 Task: In the  document setbound.txt Select the last point and add comment:  'Consider rephrasing it to enhance the flow of your writing' Insert emoji reactions: 'Heart' Select all the potins and apply Title Case
Action: Mouse moved to (266, 331)
Screenshot: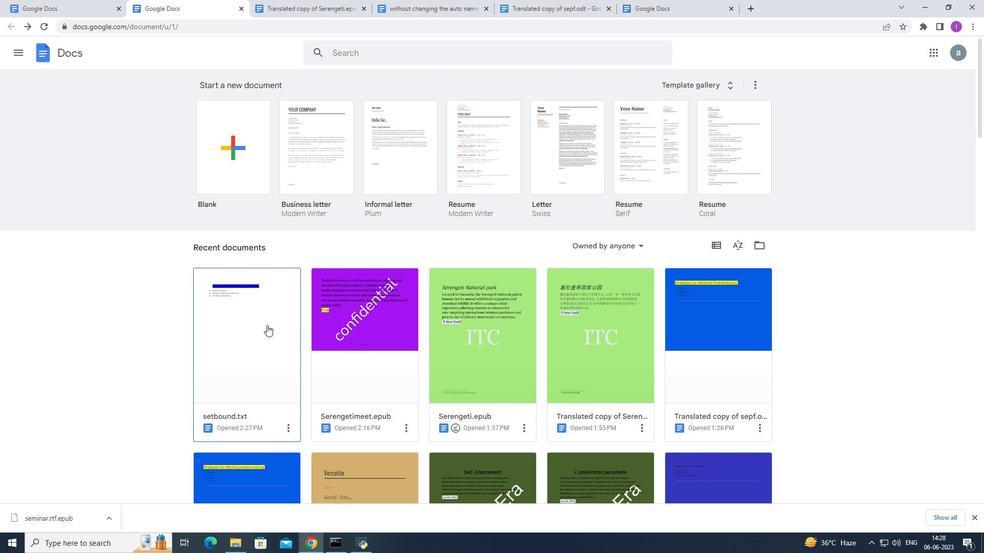 
Action: Mouse pressed left at (266, 331)
Screenshot: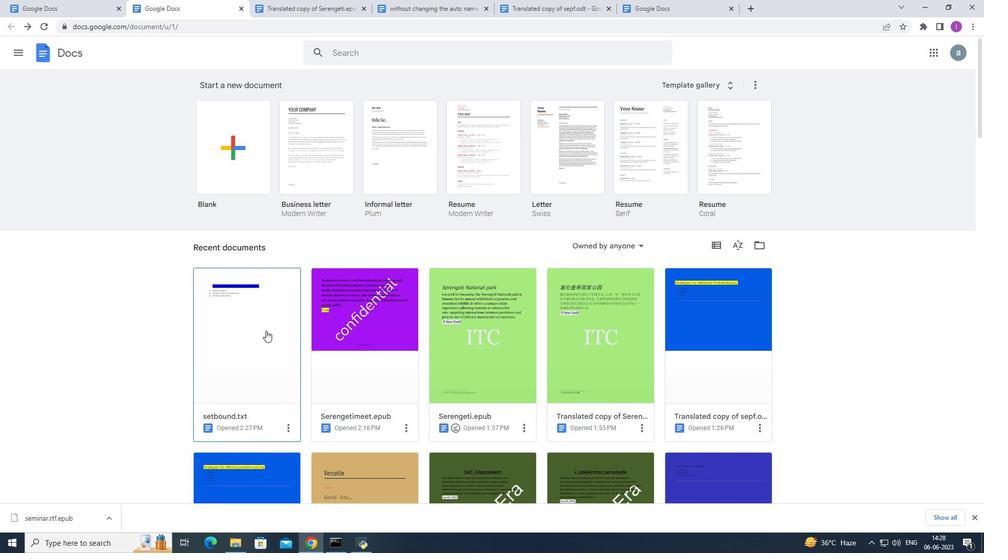 
Action: Mouse moved to (369, 245)
Screenshot: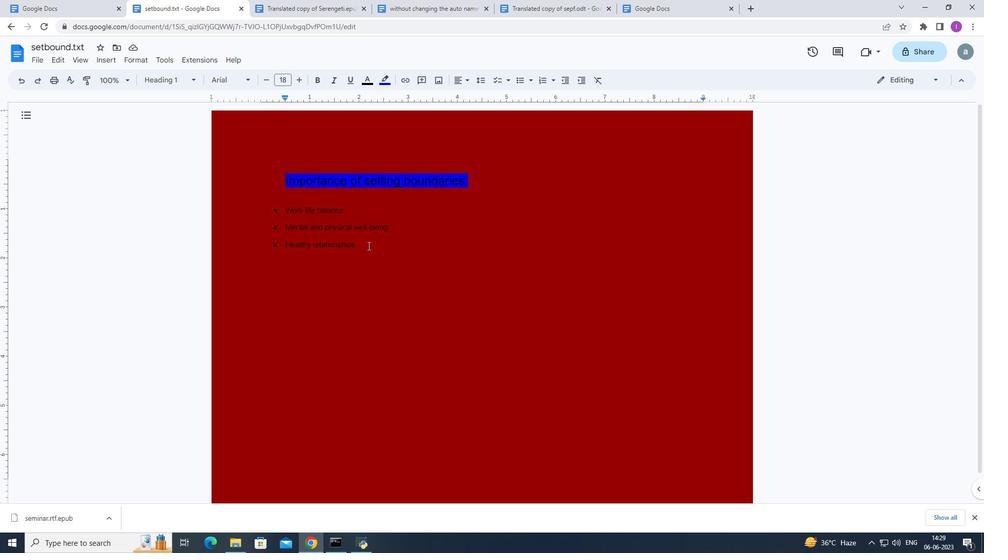 
Action: Mouse pressed left at (369, 245)
Screenshot: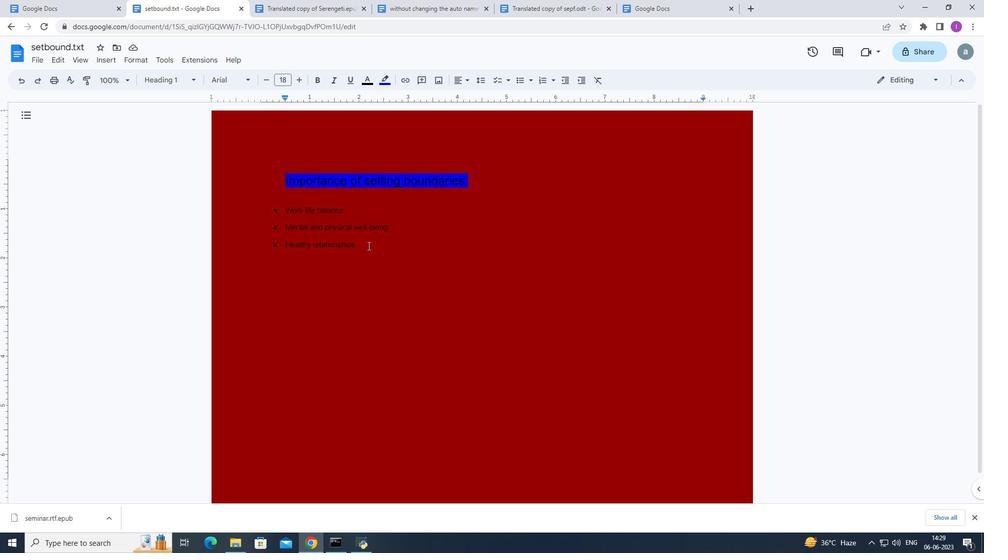 
Action: Mouse moved to (97, 57)
Screenshot: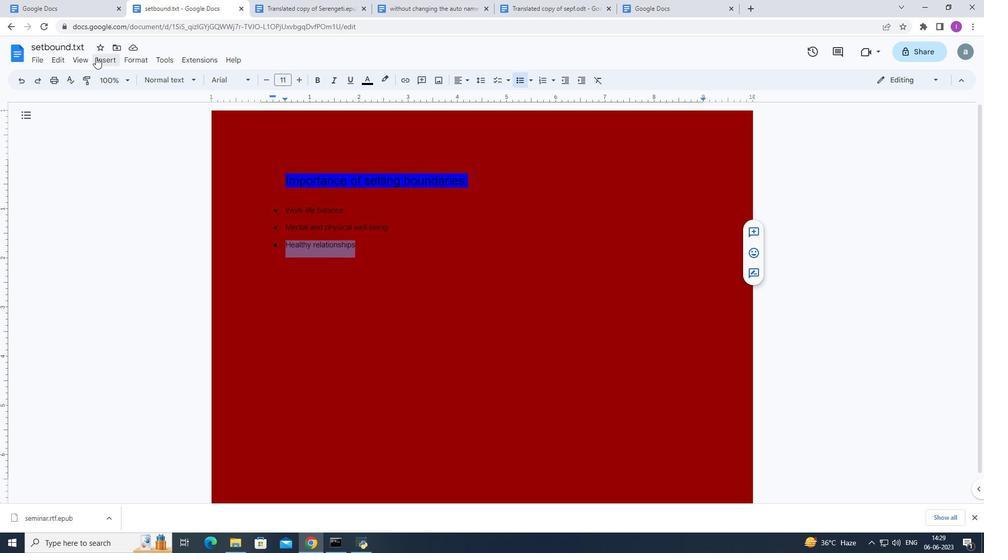 
Action: Mouse pressed left at (97, 57)
Screenshot: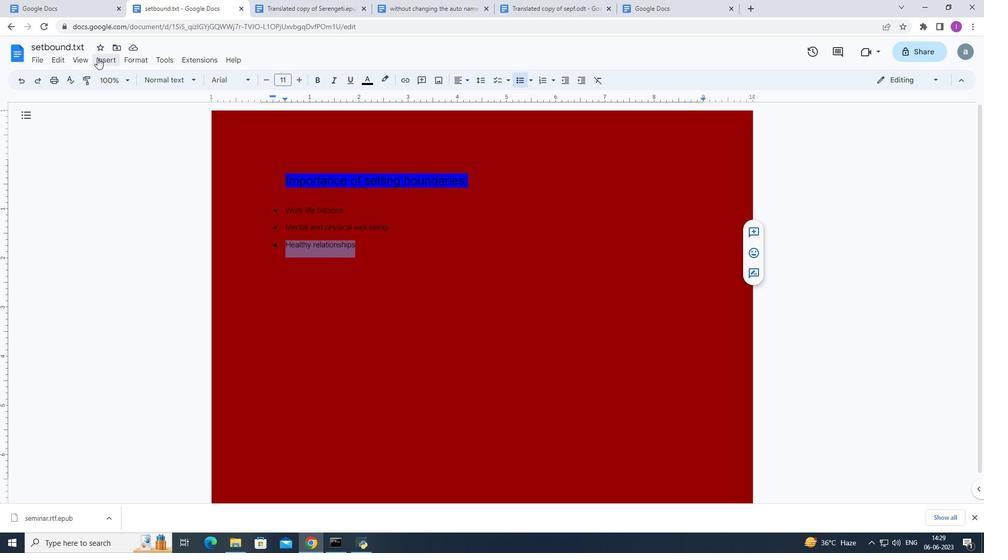 
Action: Mouse moved to (97, 57)
Screenshot: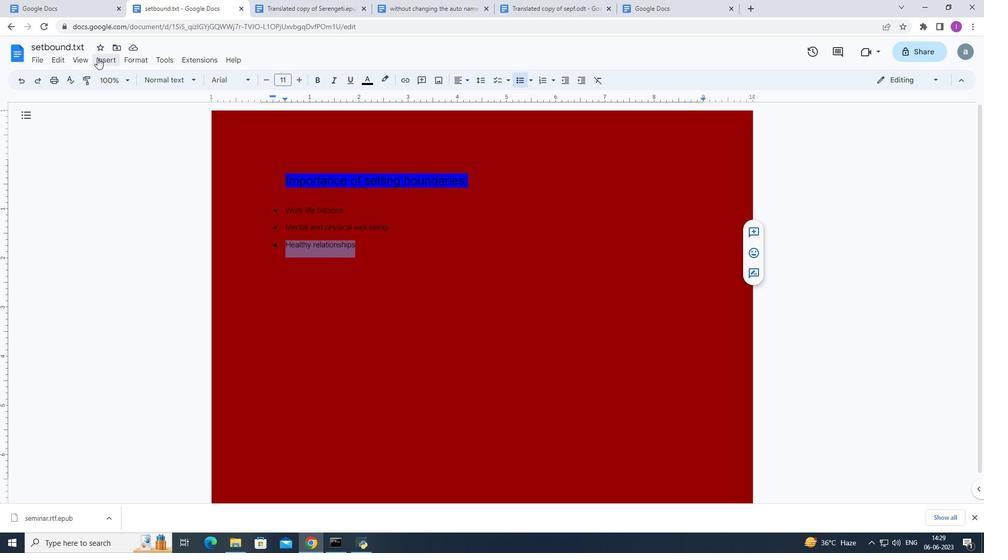 
Action: Mouse pressed left at (97, 57)
Screenshot: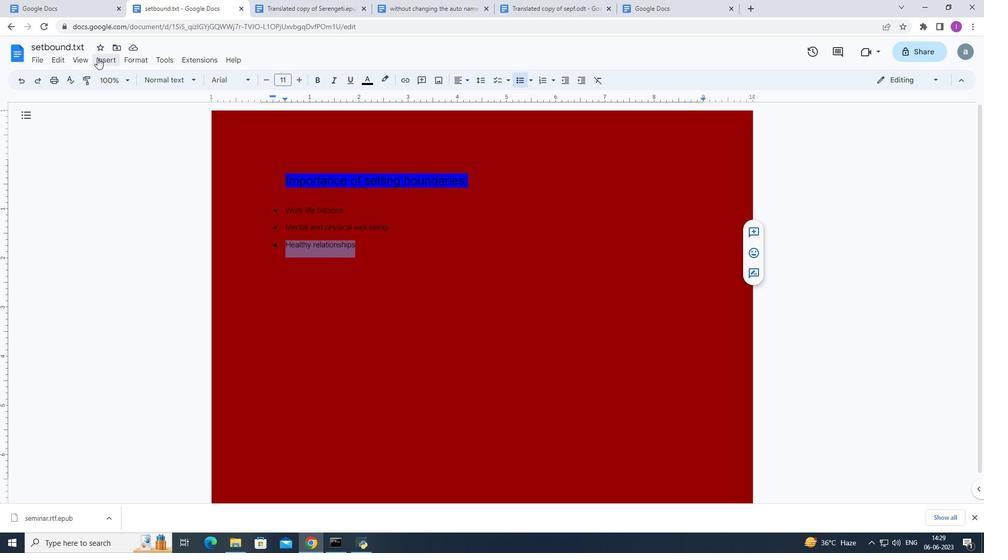 
Action: Mouse moved to (107, 61)
Screenshot: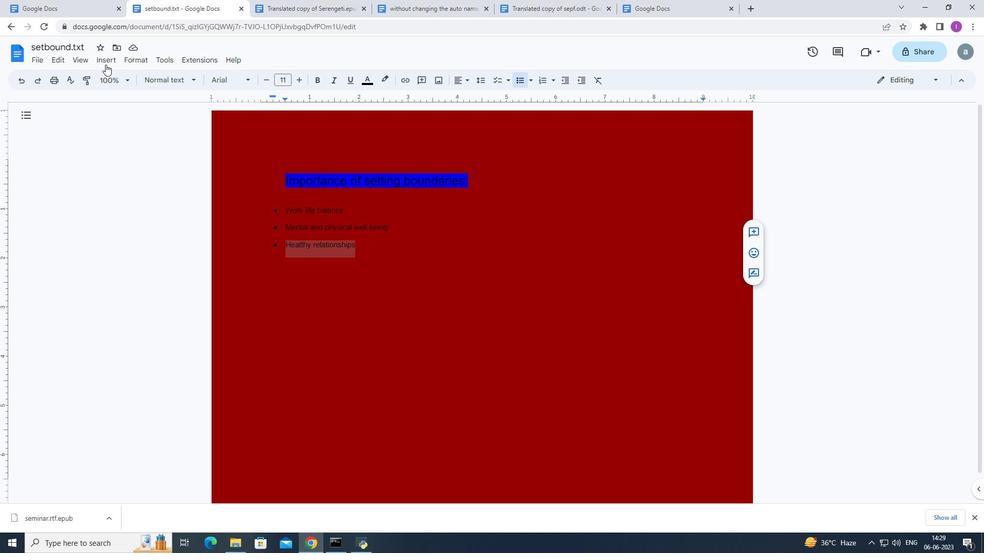 
Action: Mouse pressed left at (107, 61)
Screenshot: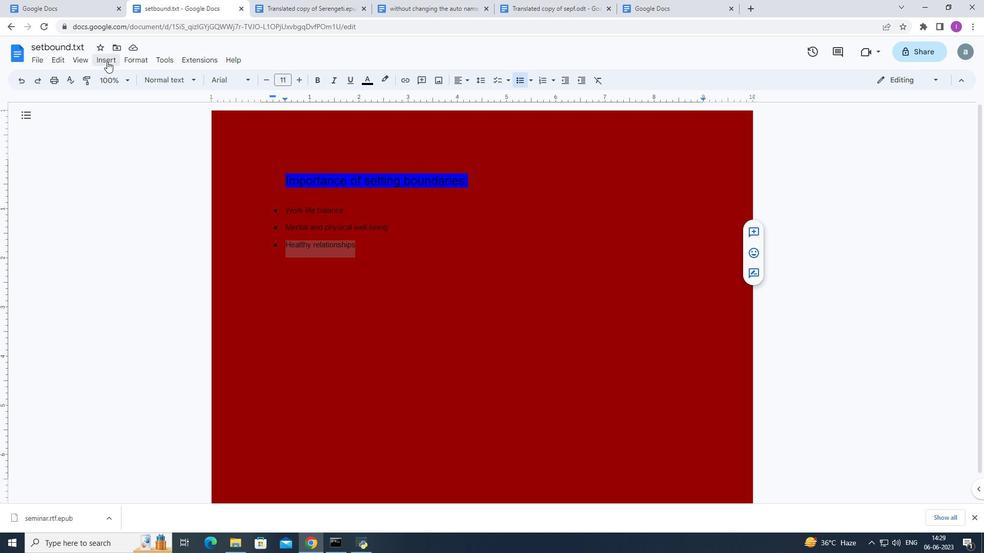 
Action: Mouse moved to (136, 389)
Screenshot: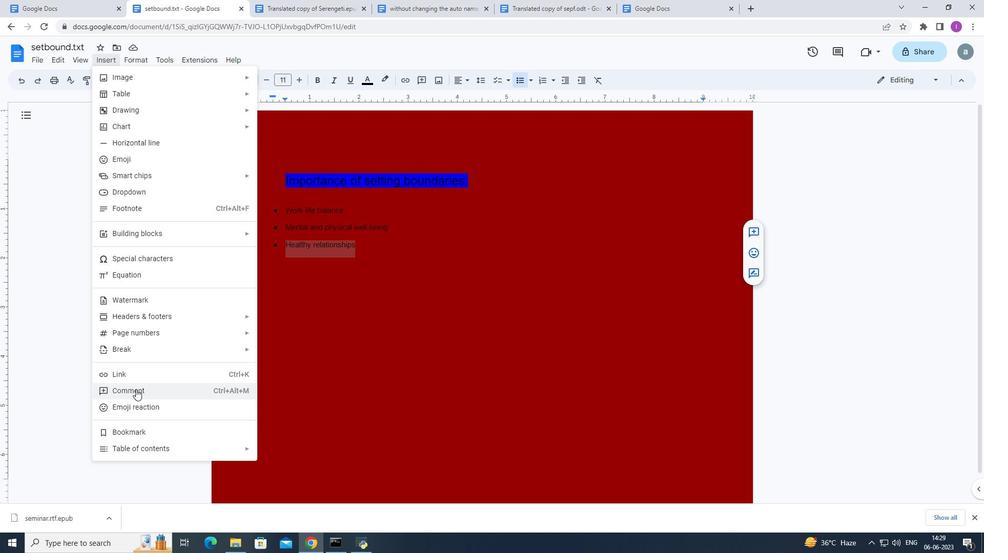 
Action: Mouse pressed left at (136, 389)
Screenshot: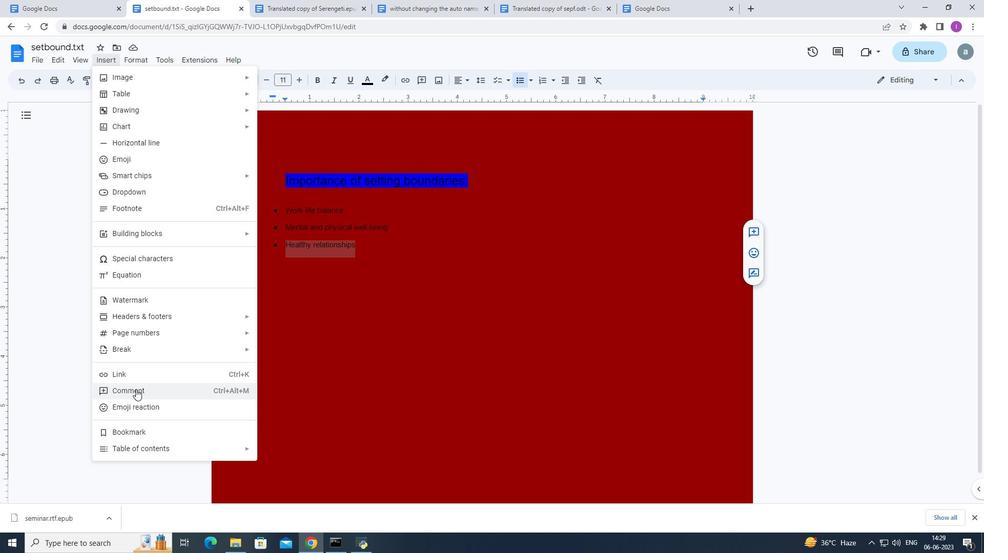 
Action: Mouse moved to (810, 299)
Screenshot: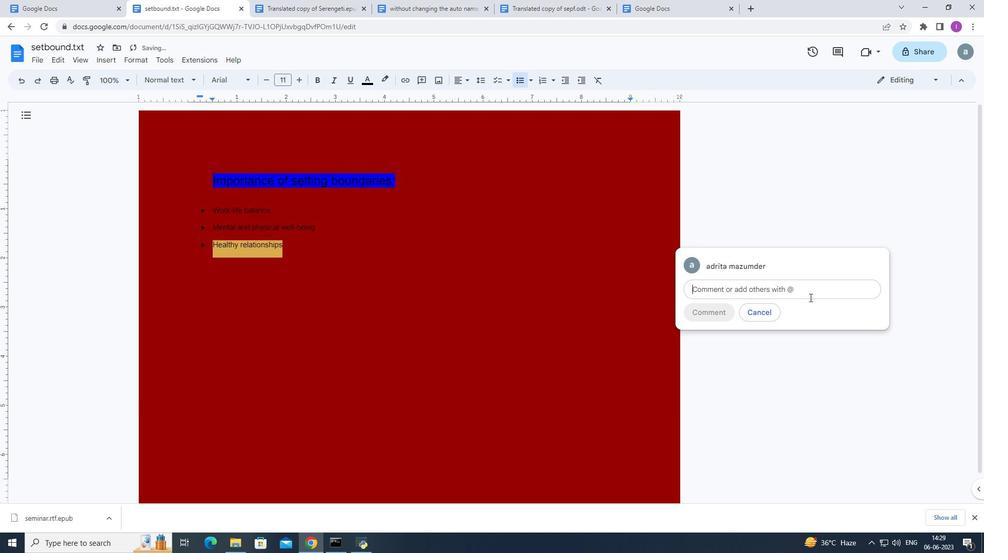 
Action: Key pressed <Key.shift>Consider<Key.space>rephrasing<Key.space>it<Key.space>to<Key.space>enhance<Key.space>the<Key.space>flow<Key.space>of<Key.space>yourn<Key.backspace><Key.space>writing.
Screenshot: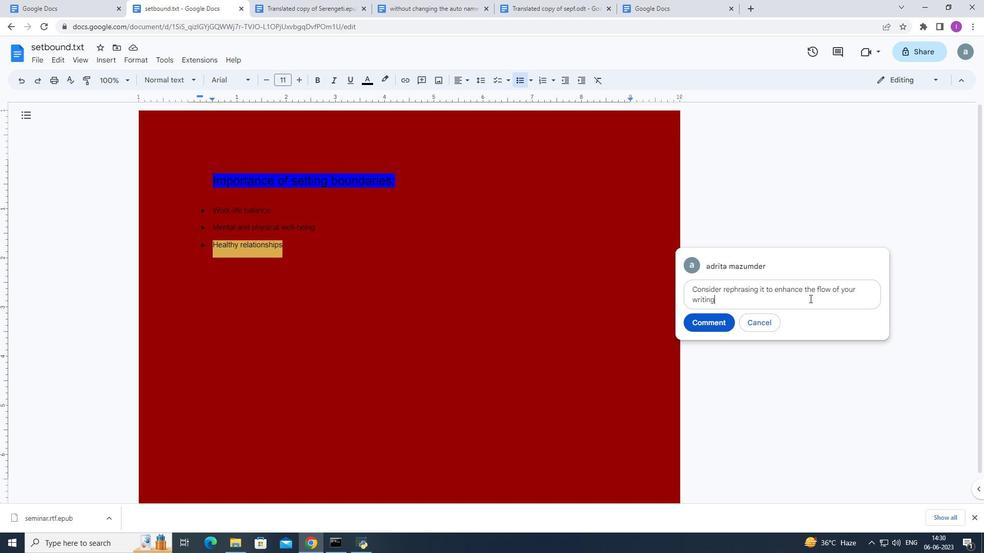 
Action: Mouse moved to (712, 323)
Screenshot: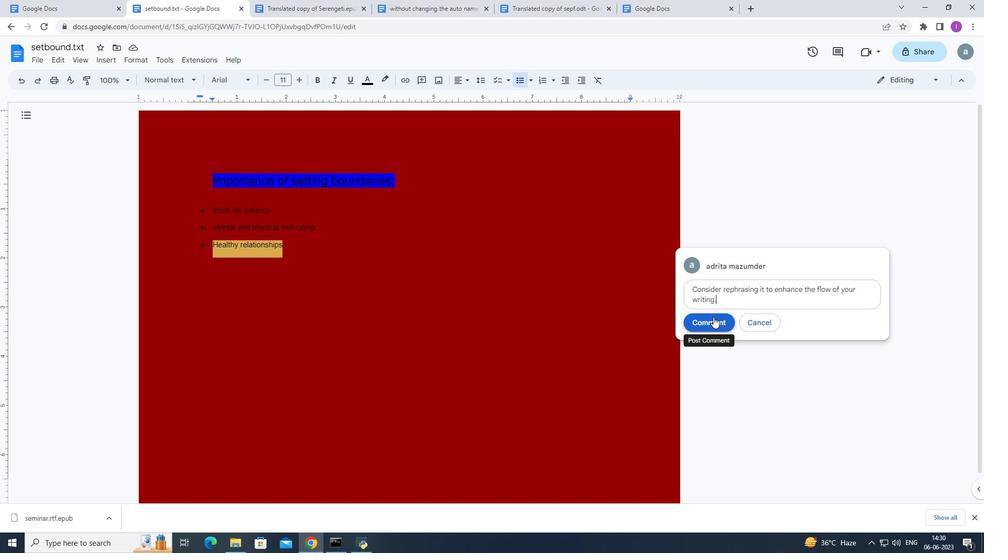 
Action: Mouse pressed left at (712, 323)
Screenshot: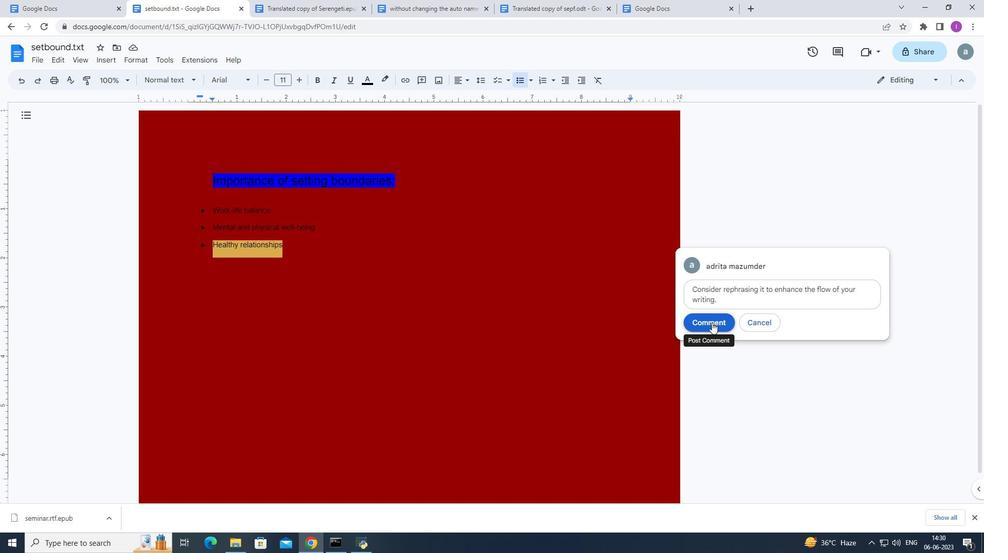 
Action: Mouse moved to (897, 297)
Screenshot: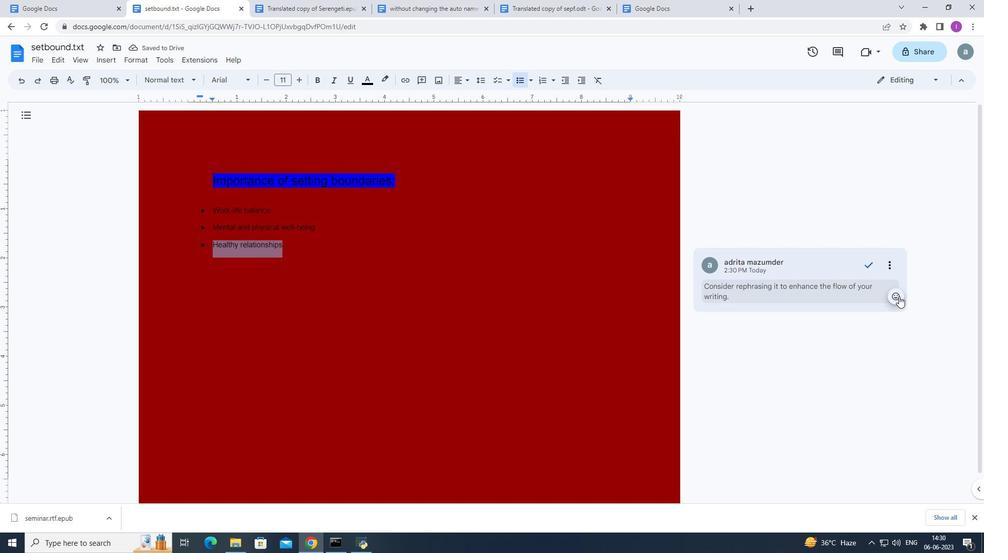 
Action: Mouse pressed left at (897, 297)
Screenshot: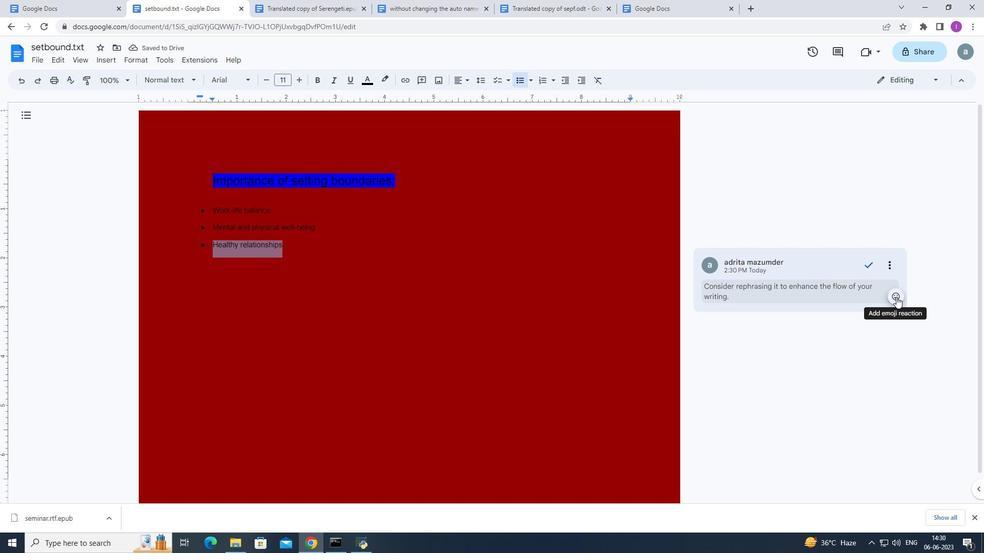 
Action: Mouse pressed left at (897, 297)
Screenshot: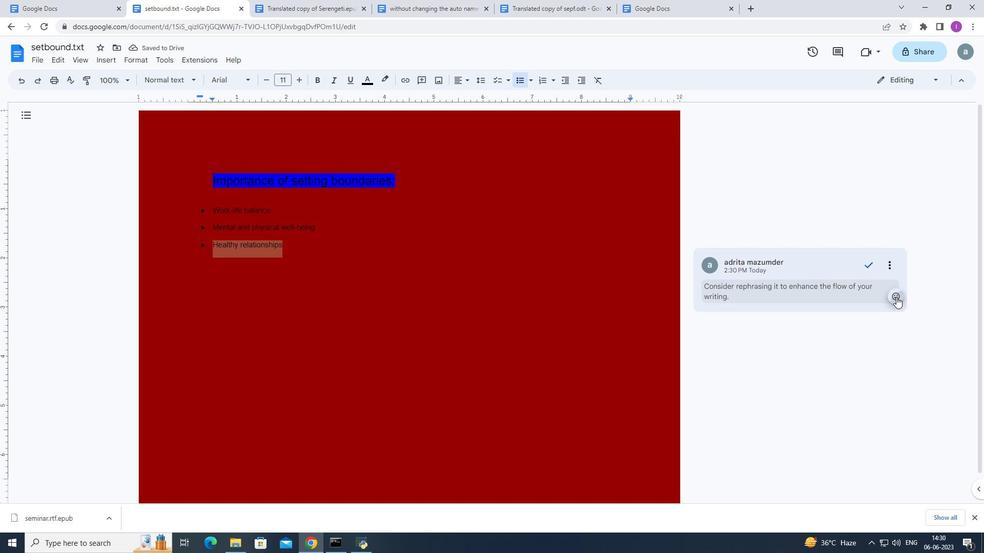 
Action: Mouse moved to (897, 294)
Screenshot: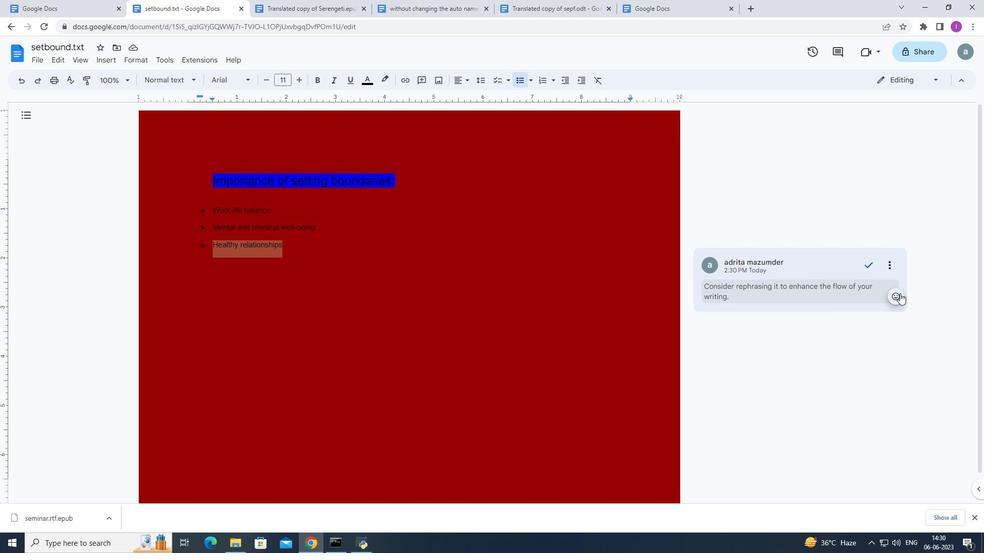 
Action: Mouse pressed left at (897, 294)
Screenshot: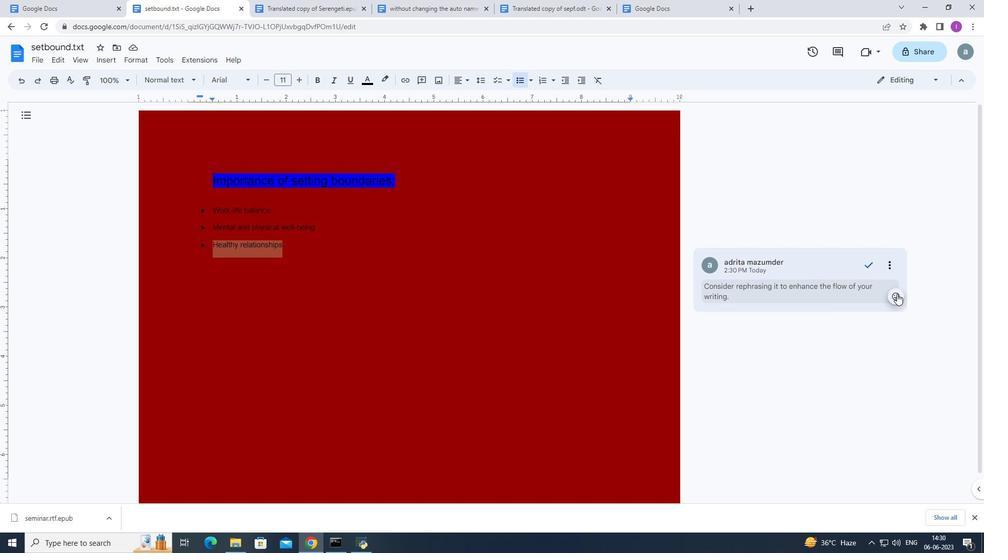 
Action: Mouse moved to (762, 431)
Screenshot: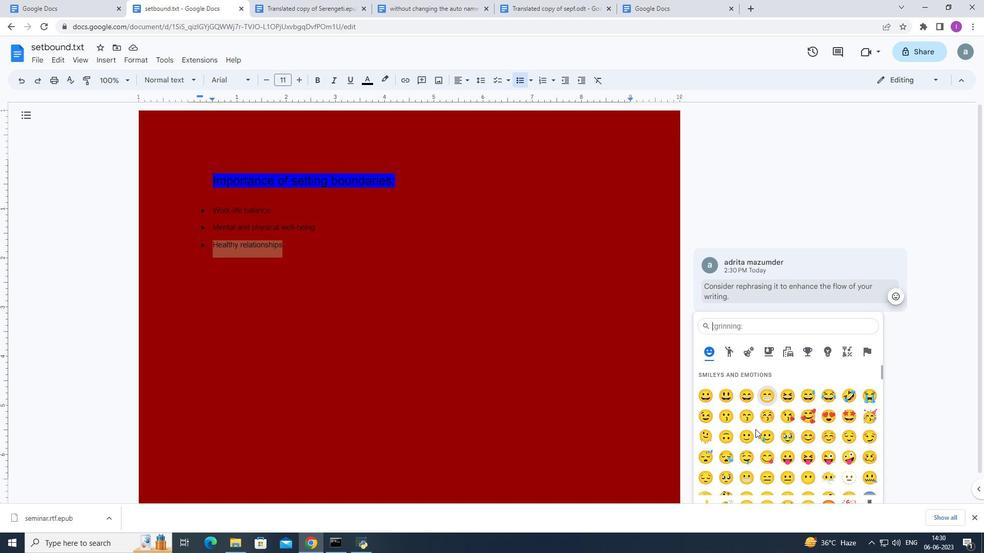 
Action: Mouse scrolled (762, 430) with delta (0, 0)
Screenshot: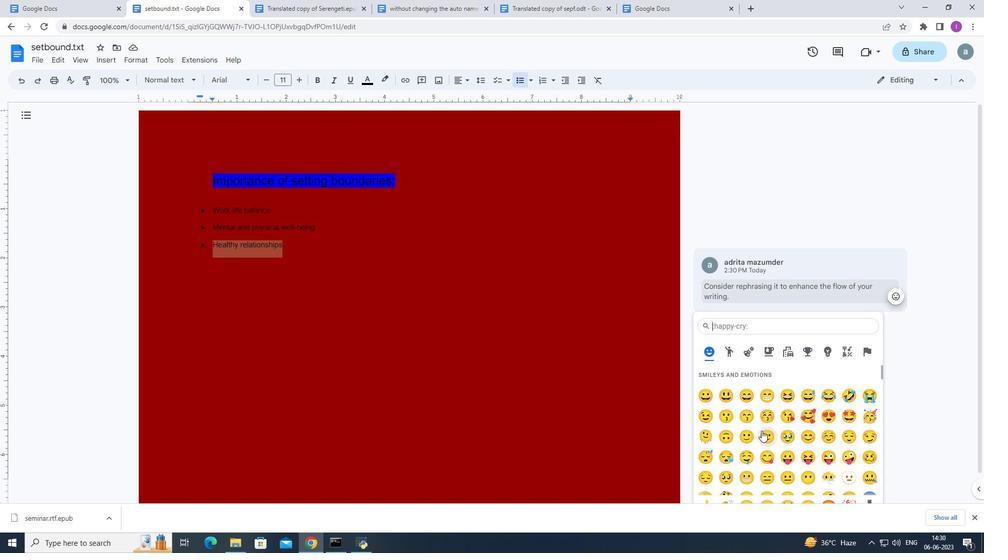
Action: Mouse moved to (762, 431)
Screenshot: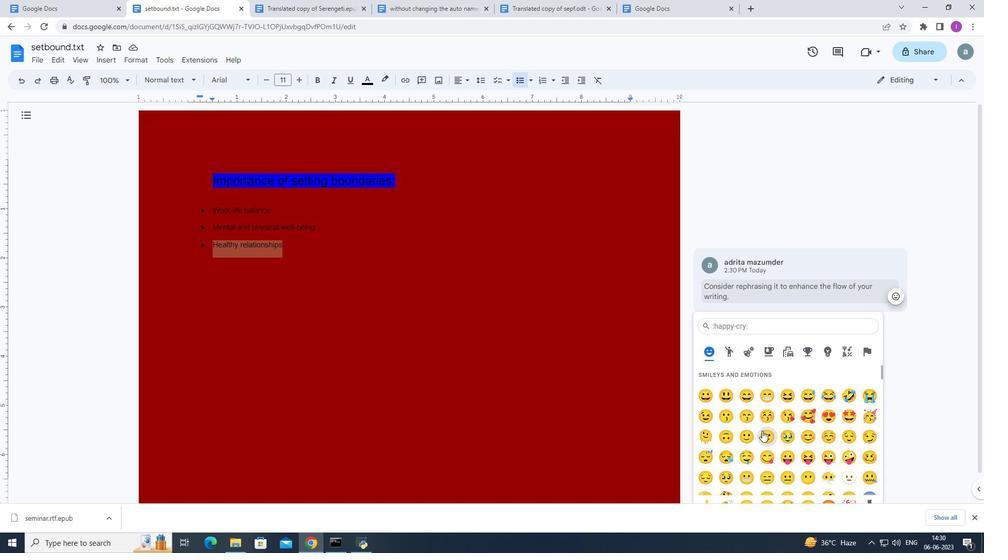 
Action: Mouse scrolled (762, 430) with delta (0, 0)
Screenshot: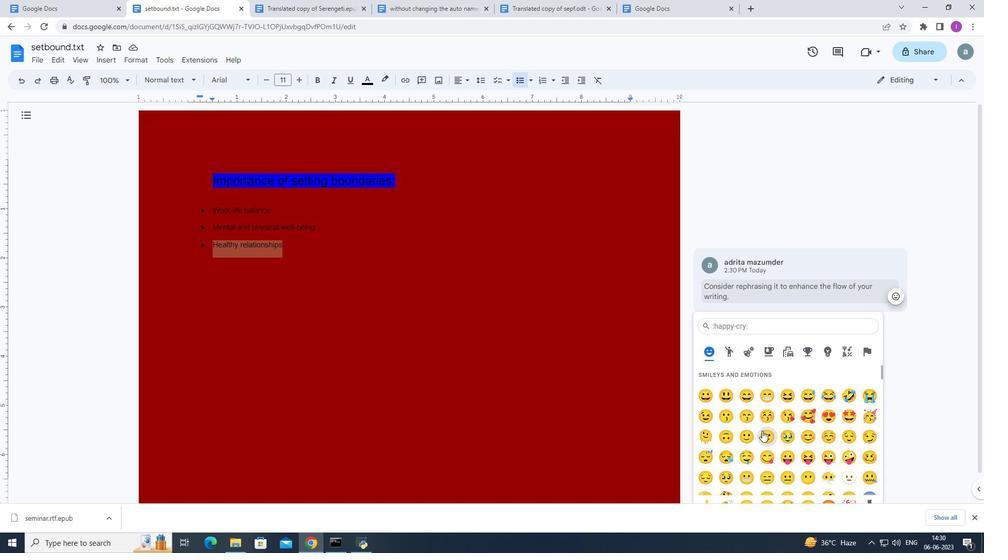 
Action: Mouse moved to (764, 430)
Screenshot: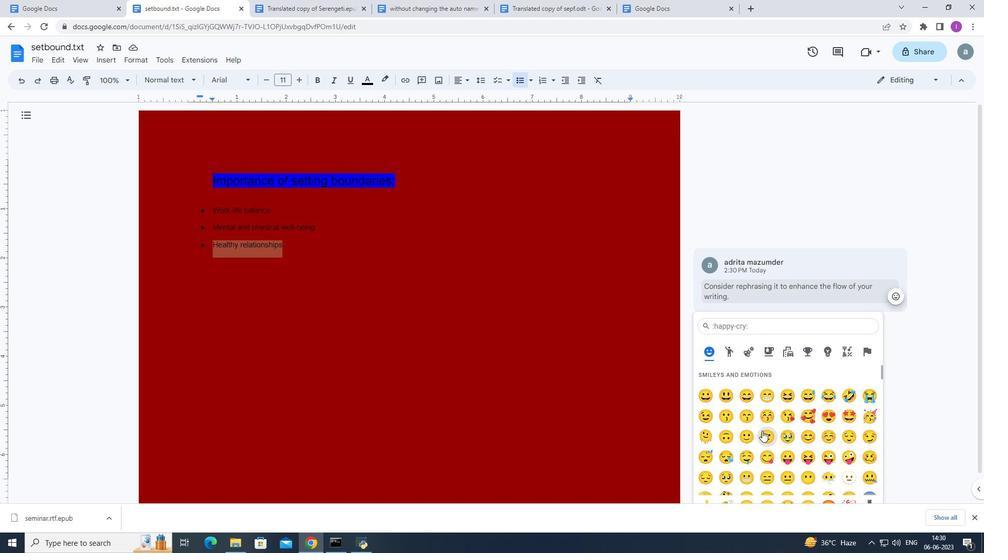 
Action: Mouse scrolled (764, 429) with delta (0, 0)
Screenshot: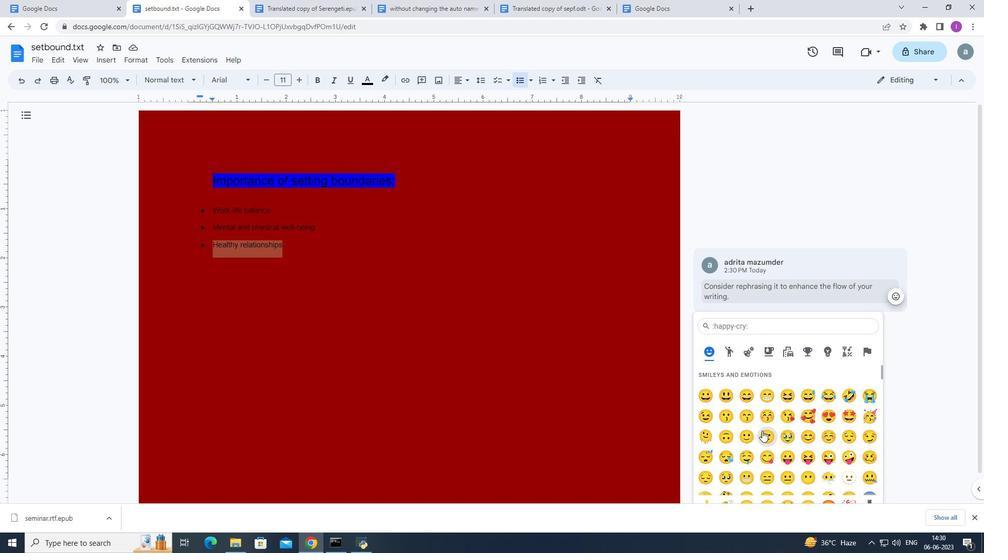 
Action: Mouse moved to (764, 429)
Screenshot: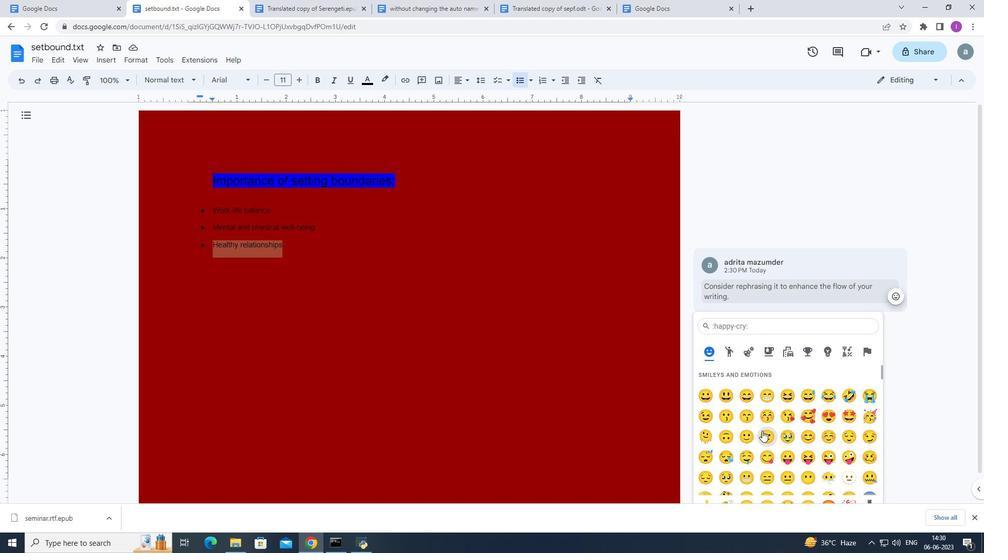 
Action: Mouse scrolled (764, 430) with delta (0, 0)
Screenshot: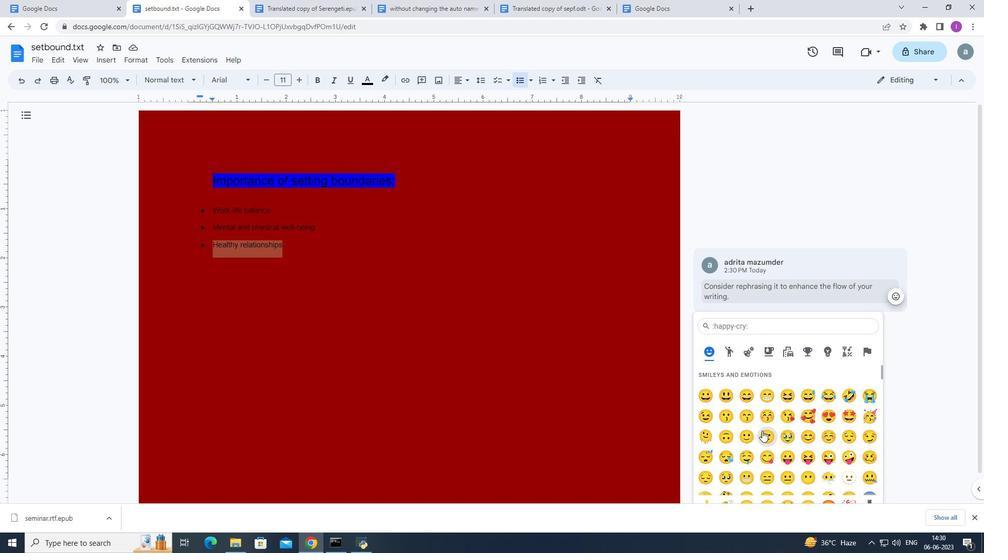 
Action: Mouse moved to (766, 427)
Screenshot: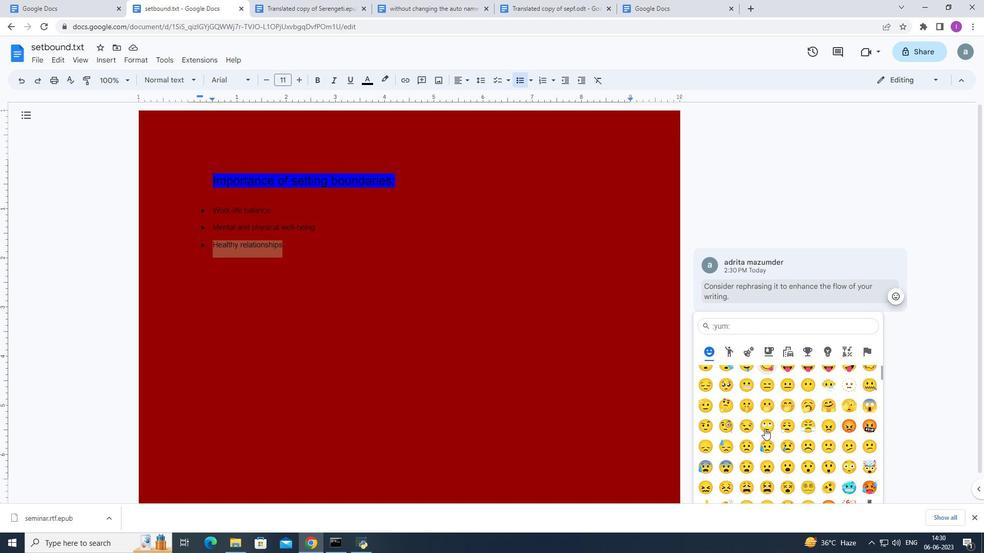 
Action: Mouse scrolled (766, 427) with delta (0, 0)
Screenshot: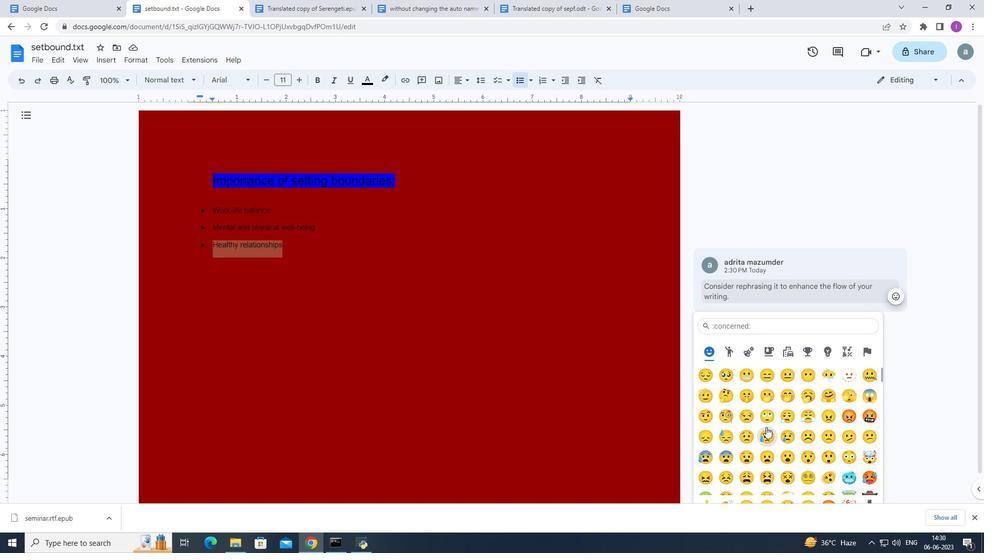
Action: Mouse scrolled (766, 427) with delta (0, 0)
Screenshot: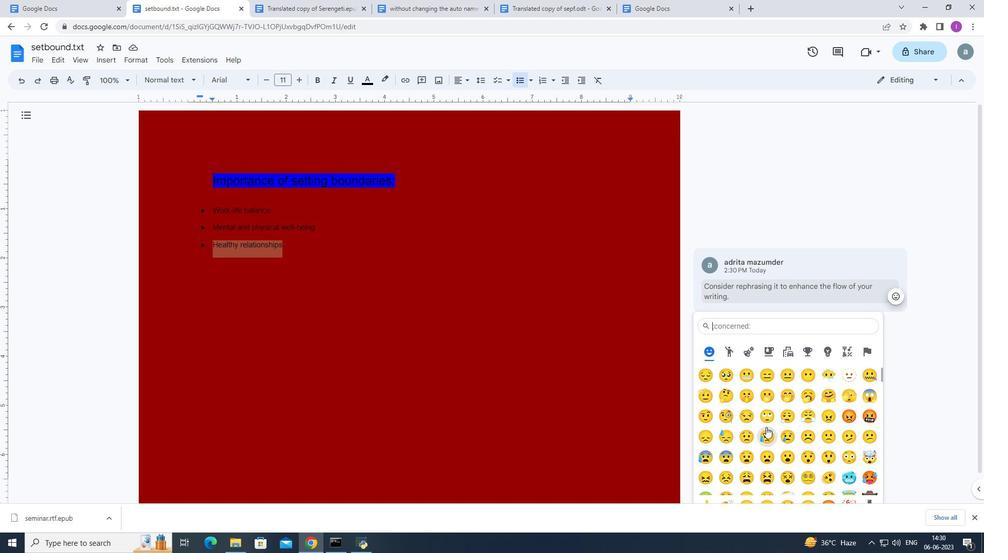 
Action: Mouse scrolled (766, 427) with delta (0, 0)
Screenshot: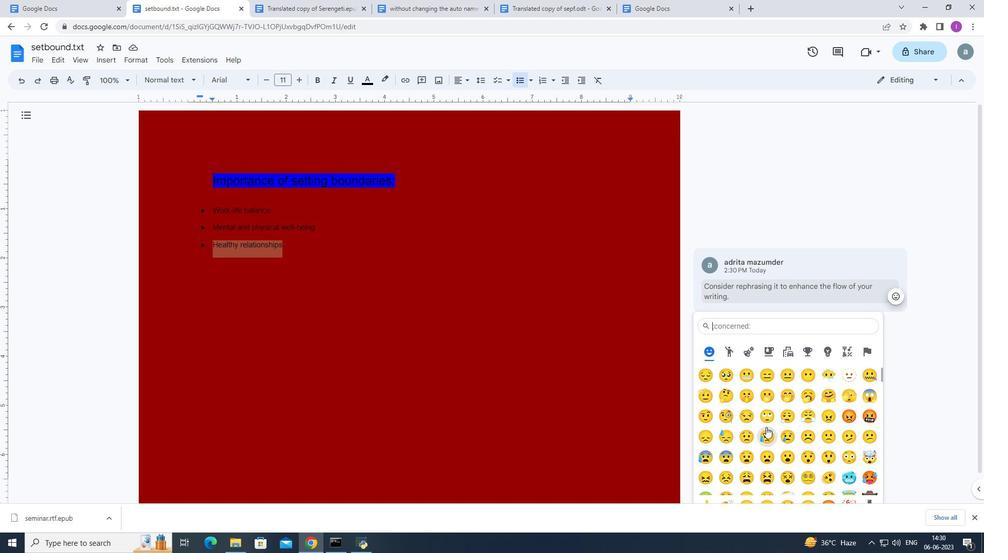 
Action: Mouse moved to (703, 465)
Screenshot: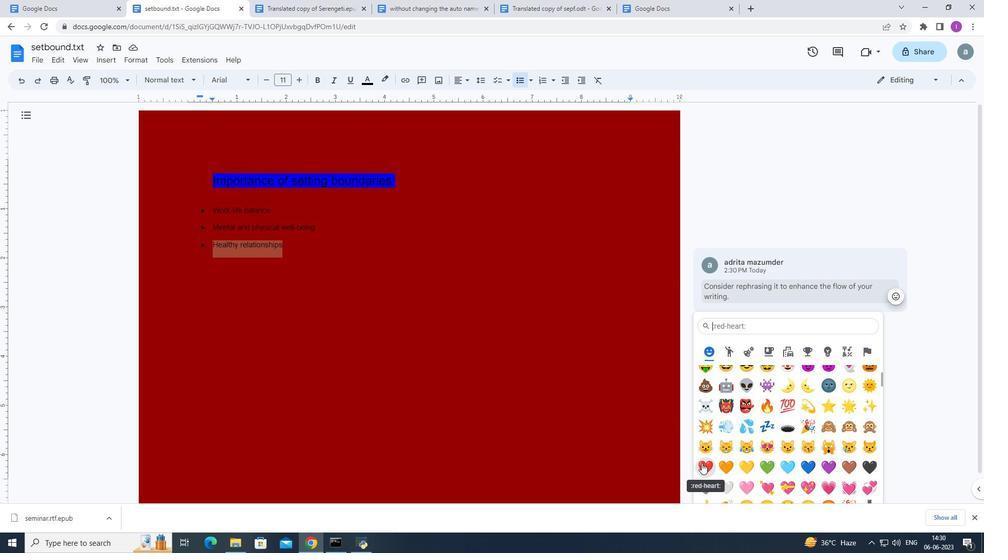 
Action: Mouse pressed left at (703, 465)
Screenshot: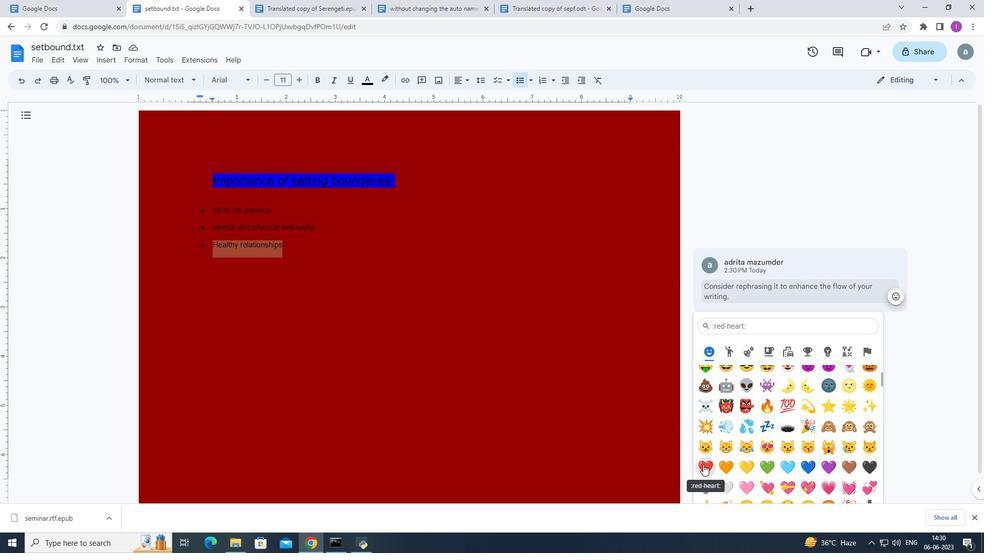 
Action: Mouse moved to (112, 59)
Screenshot: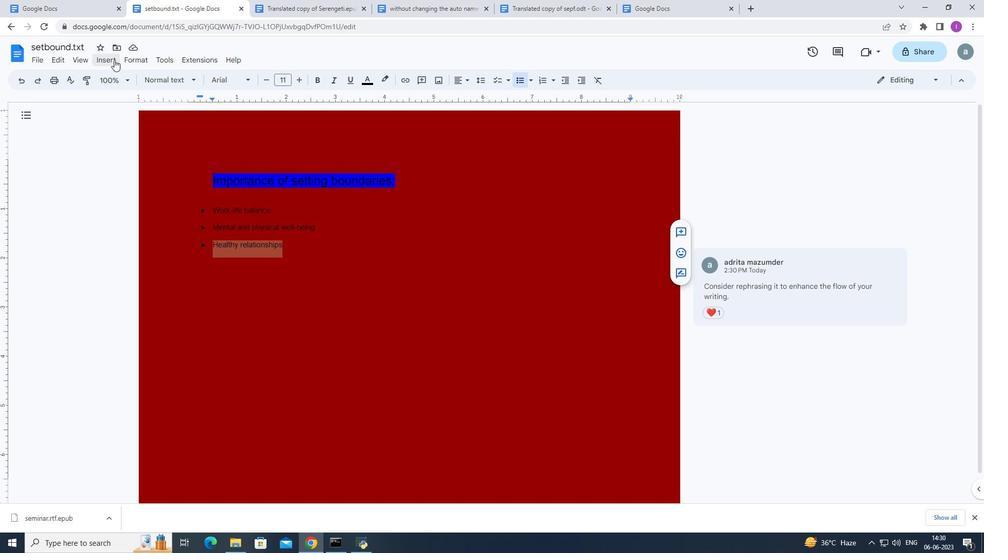 
Action: Mouse pressed left at (112, 59)
Screenshot: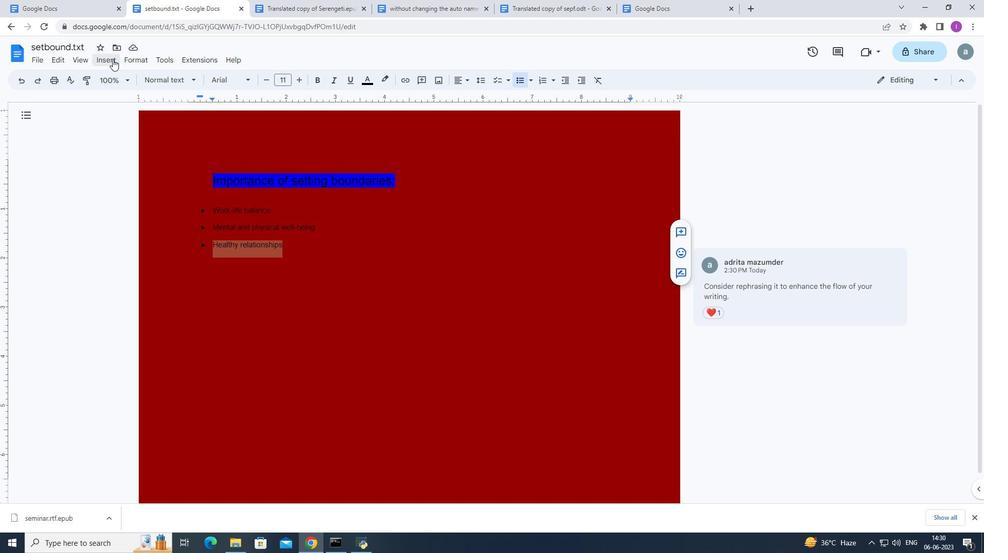 
Action: Mouse moved to (463, 237)
Screenshot: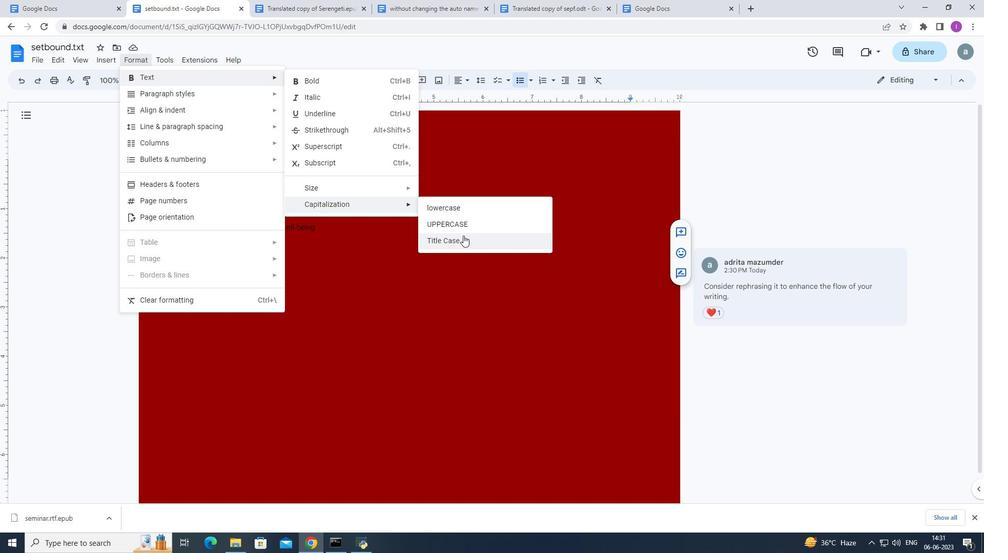 
Action: Mouse pressed left at (463, 237)
Screenshot: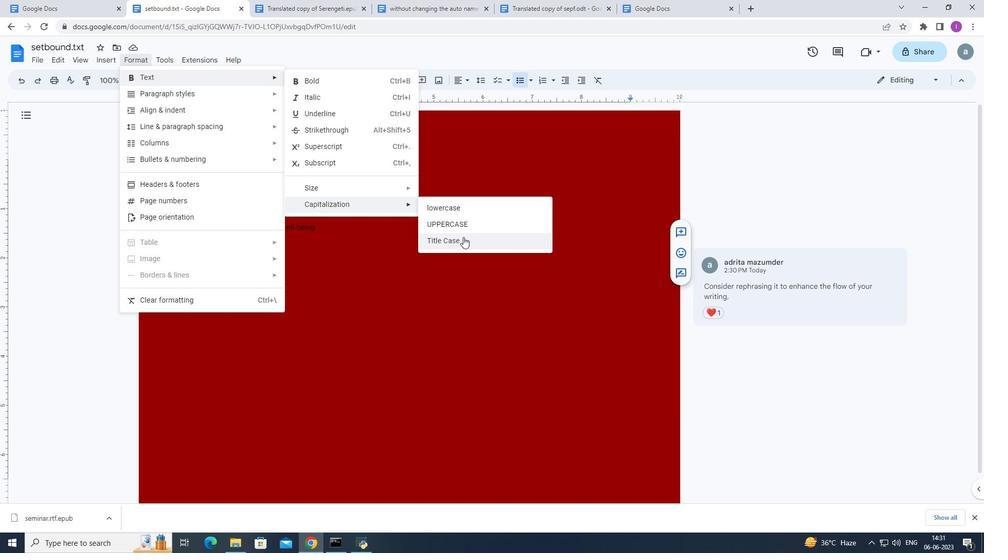 
Action: Mouse pressed left at (463, 237)
Screenshot: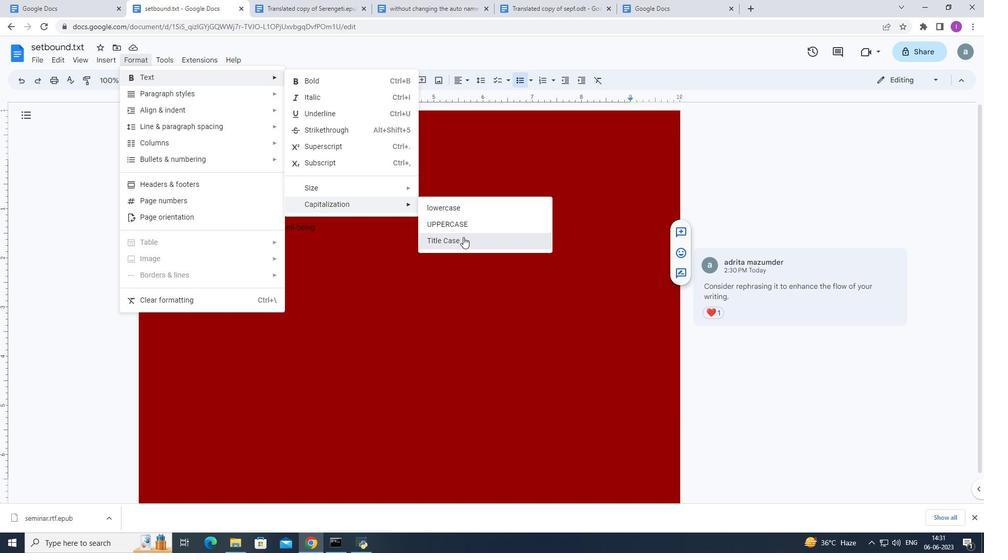 
Action: Mouse moved to (80, 300)
Screenshot: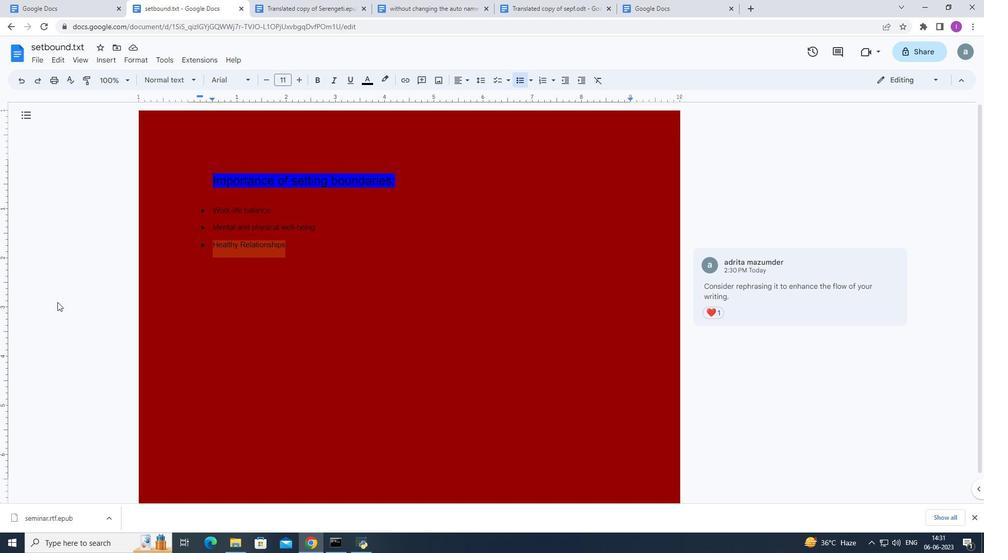 
